 Task: Enable the option Use your age for ads.
Action: Mouse moved to (658, 91)
Screenshot: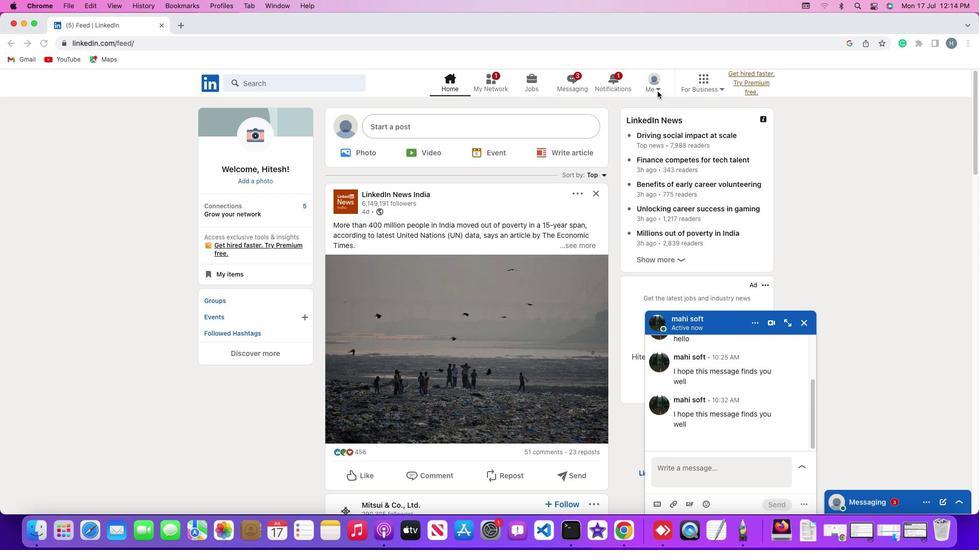 
Action: Mouse pressed left at (658, 91)
Screenshot: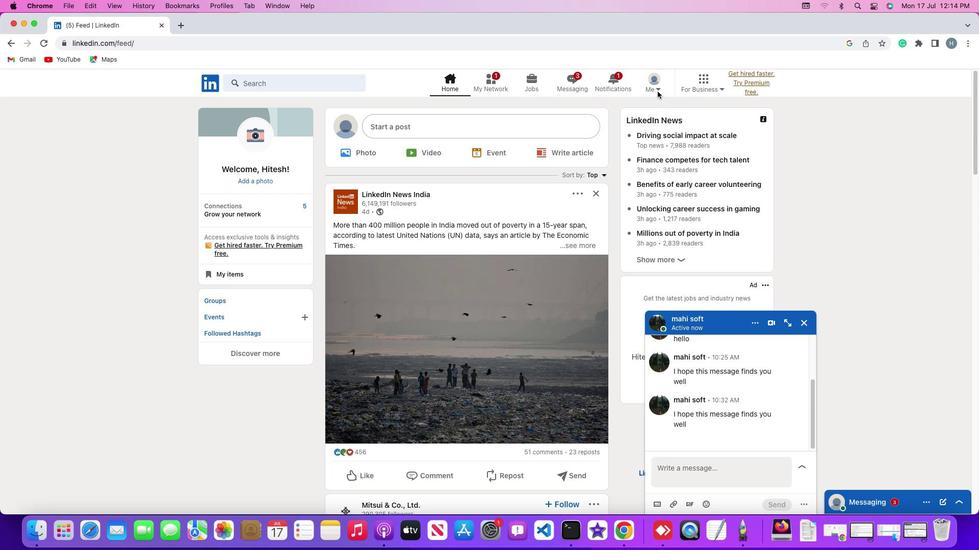 
Action: Mouse pressed left at (658, 91)
Screenshot: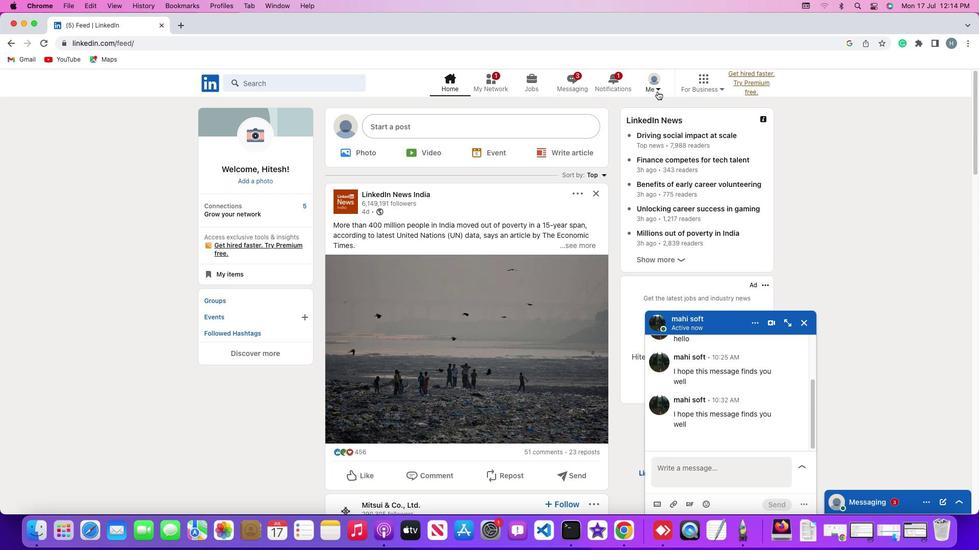 
Action: Mouse pressed left at (658, 91)
Screenshot: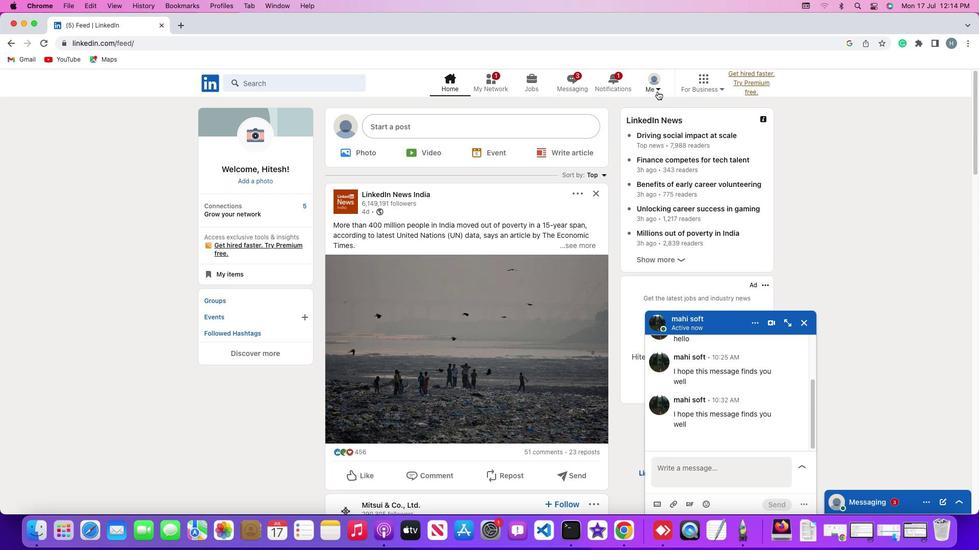 
Action: Mouse moved to (602, 199)
Screenshot: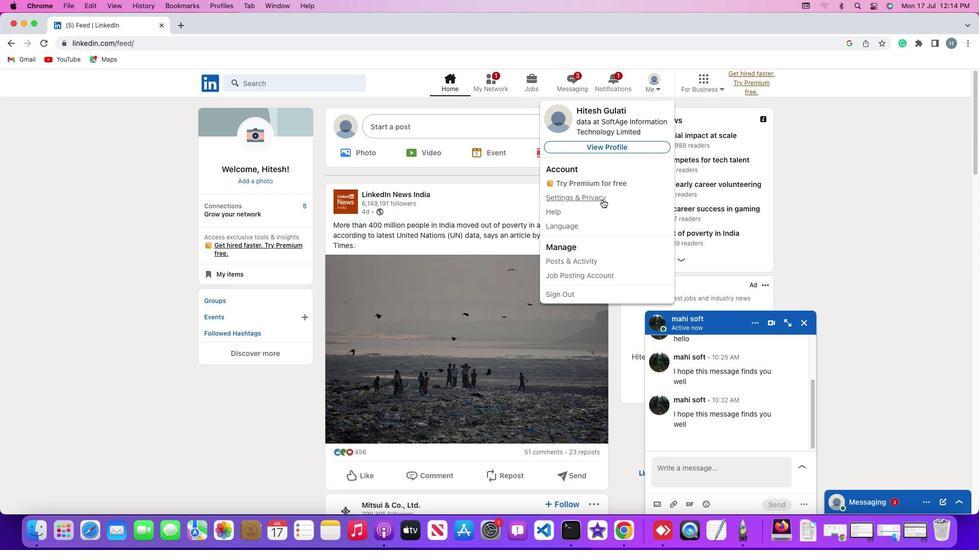 
Action: Mouse pressed left at (602, 199)
Screenshot: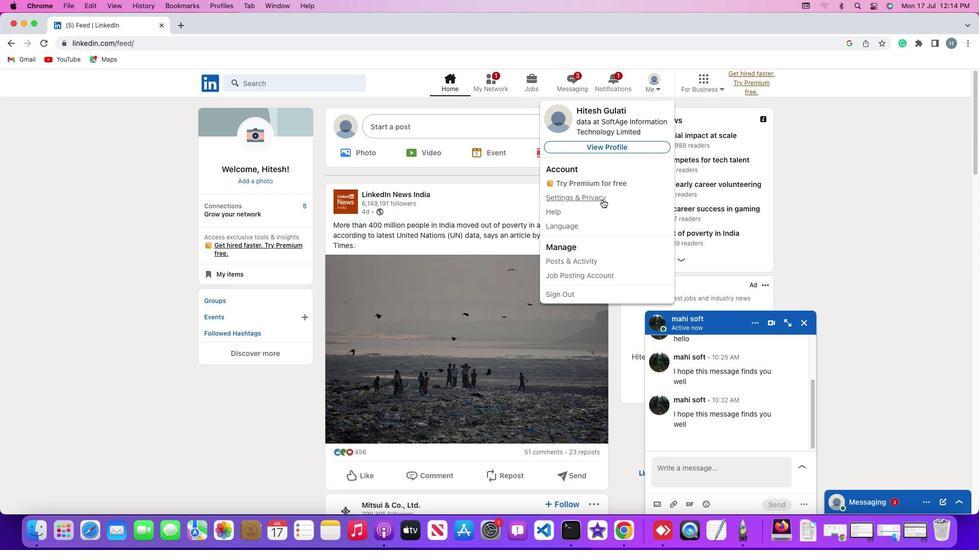 
Action: Mouse moved to (48, 310)
Screenshot: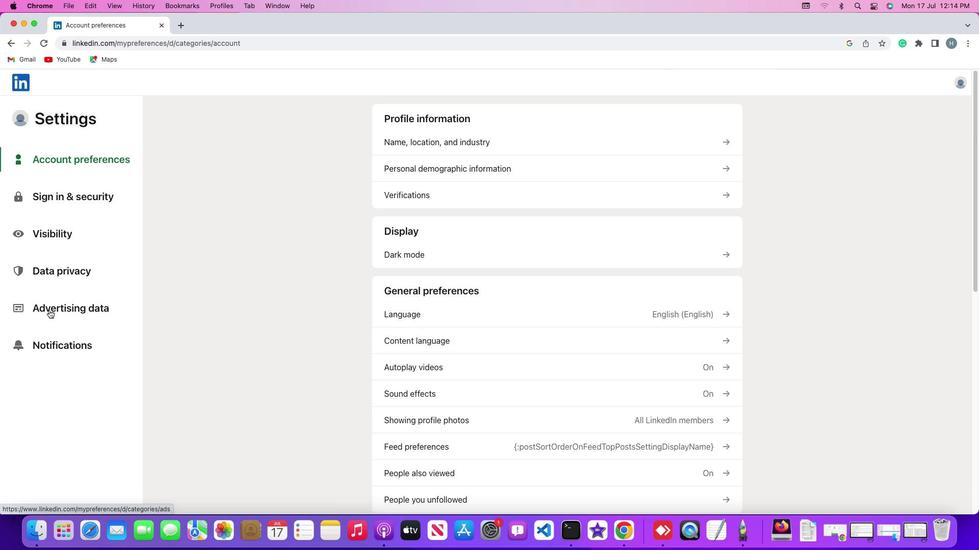 
Action: Mouse pressed left at (48, 310)
Screenshot: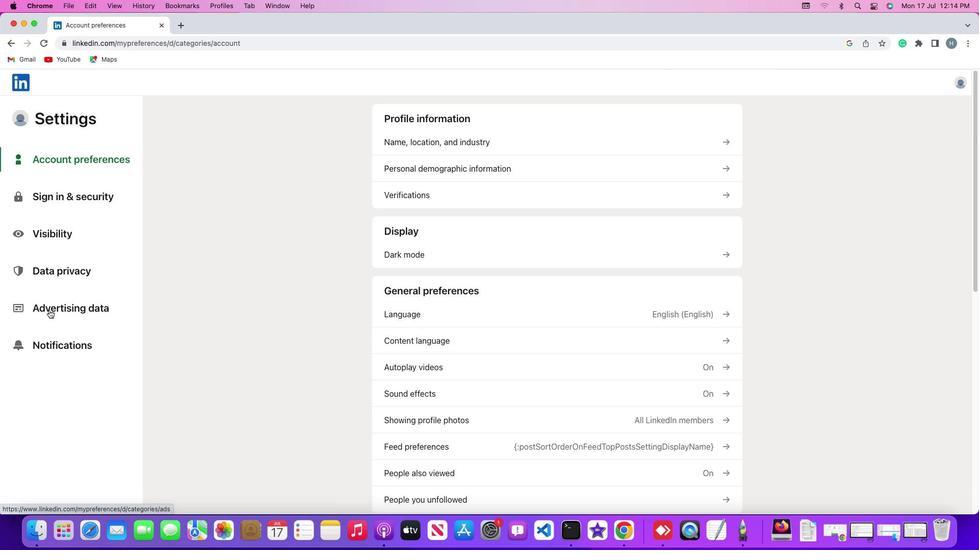 
Action: Mouse pressed left at (48, 310)
Screenshot: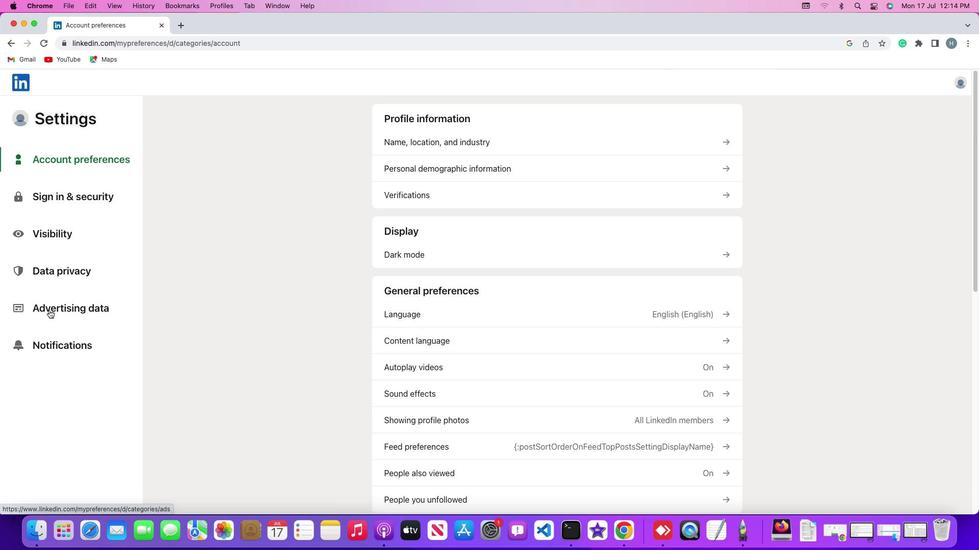 
Action: Mouse moved to (396, 281)
Screenshot: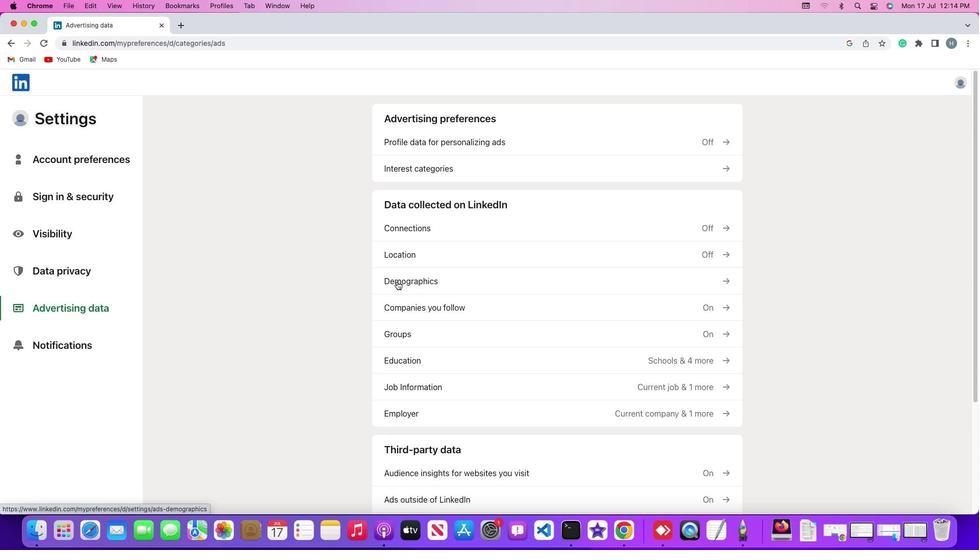 
Action: Mouse pressed left at (396, 281)
Screenshot: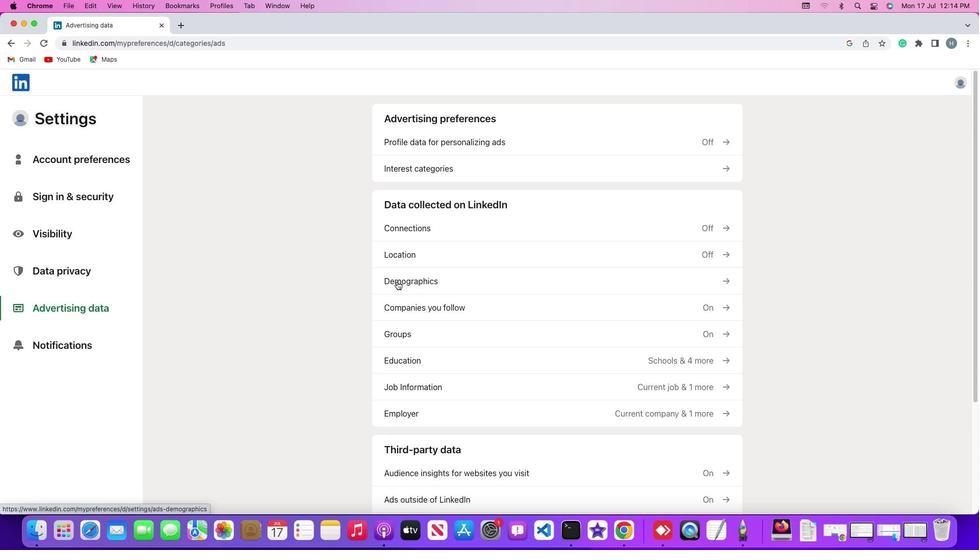 
Action: Mouse moved to (706, 177)
Screenshot: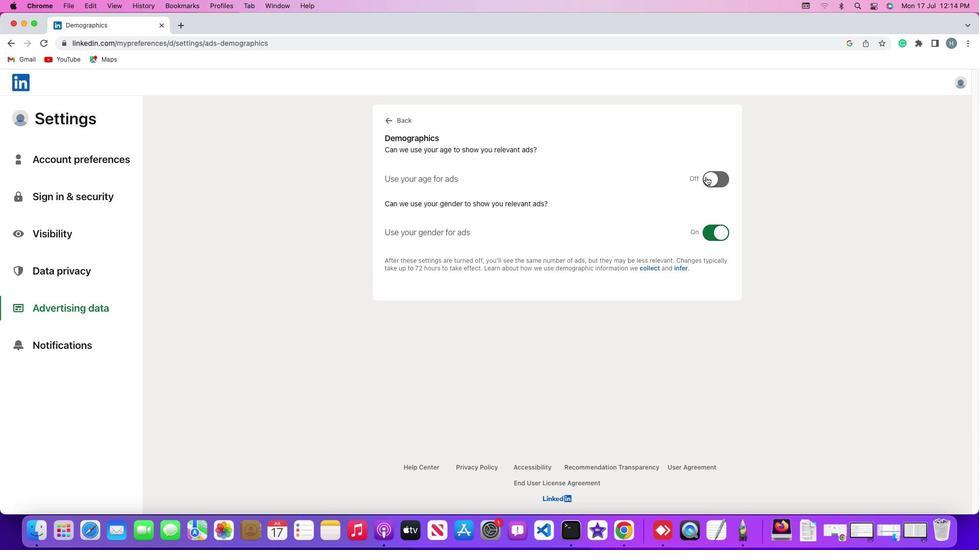 
Action: Mouse pressed left at (706, 177)
Screenshot: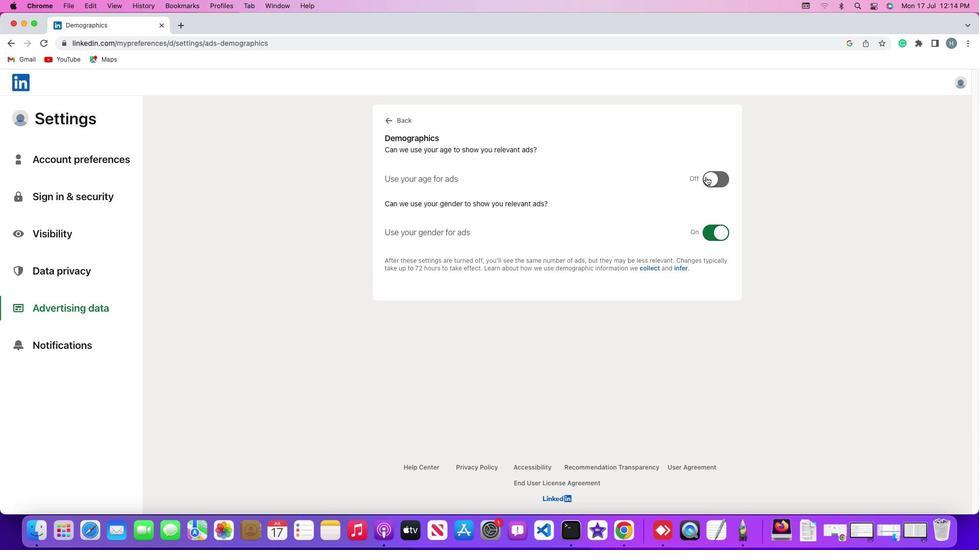 
Action: Mouse moved to (740, 246)
Screenshot: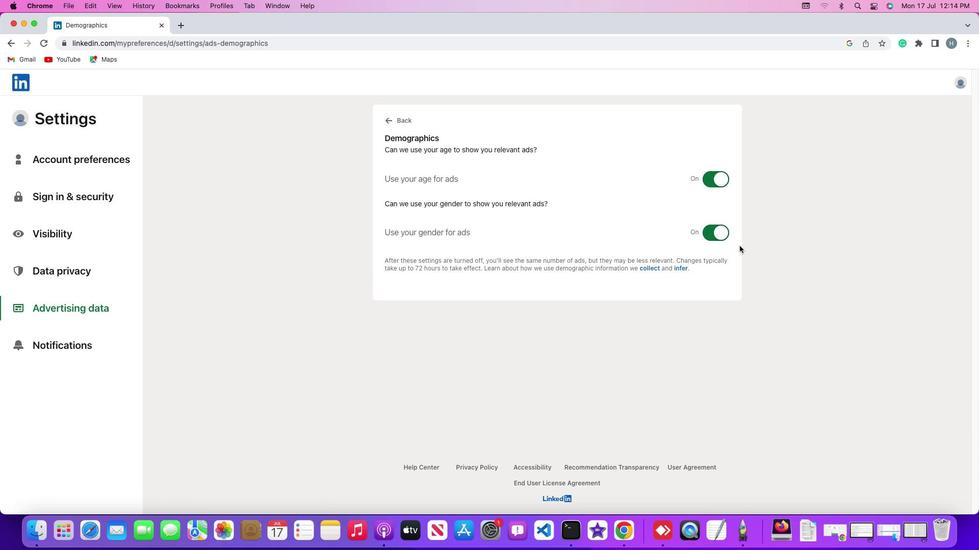 
